 Task: Select Volume
Action: Mouse moved to (111, 7)
Screenshot: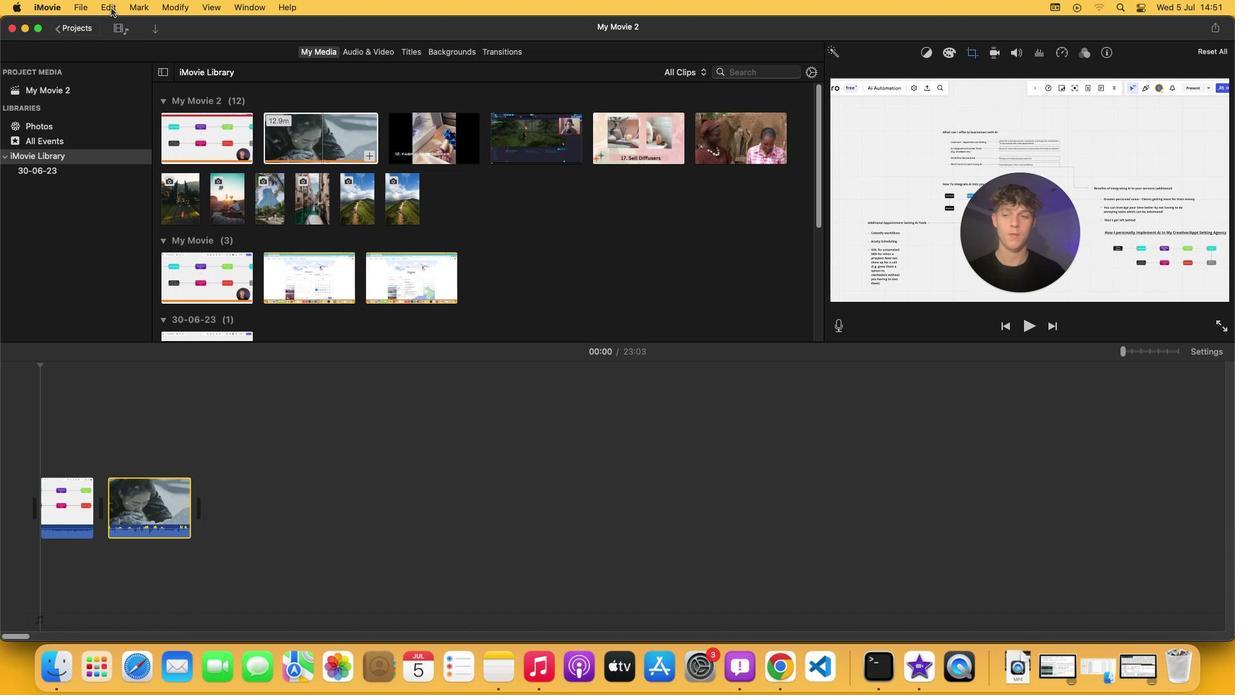 
Action: Mouse pressed left at (111, 7)
Screenshot: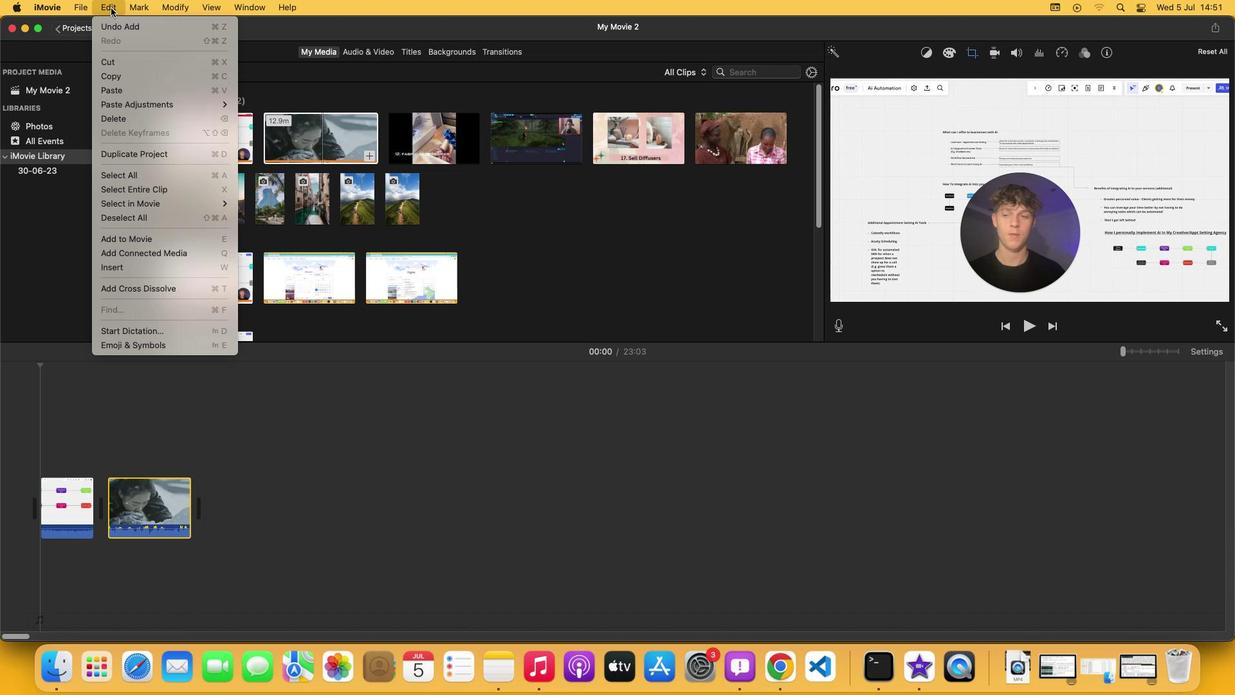 
Action: Mouse moved to (142, 107)
Screenshot: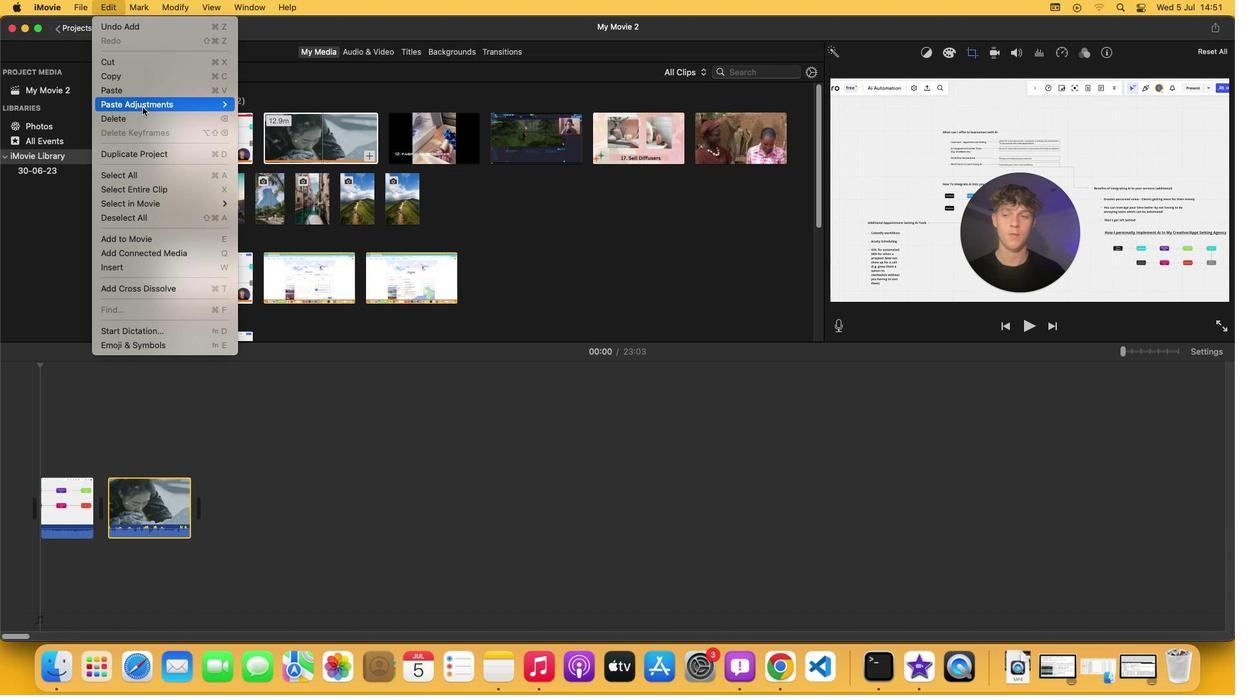 
Action: Mouse pressed left at (142, 107)
Screenshot: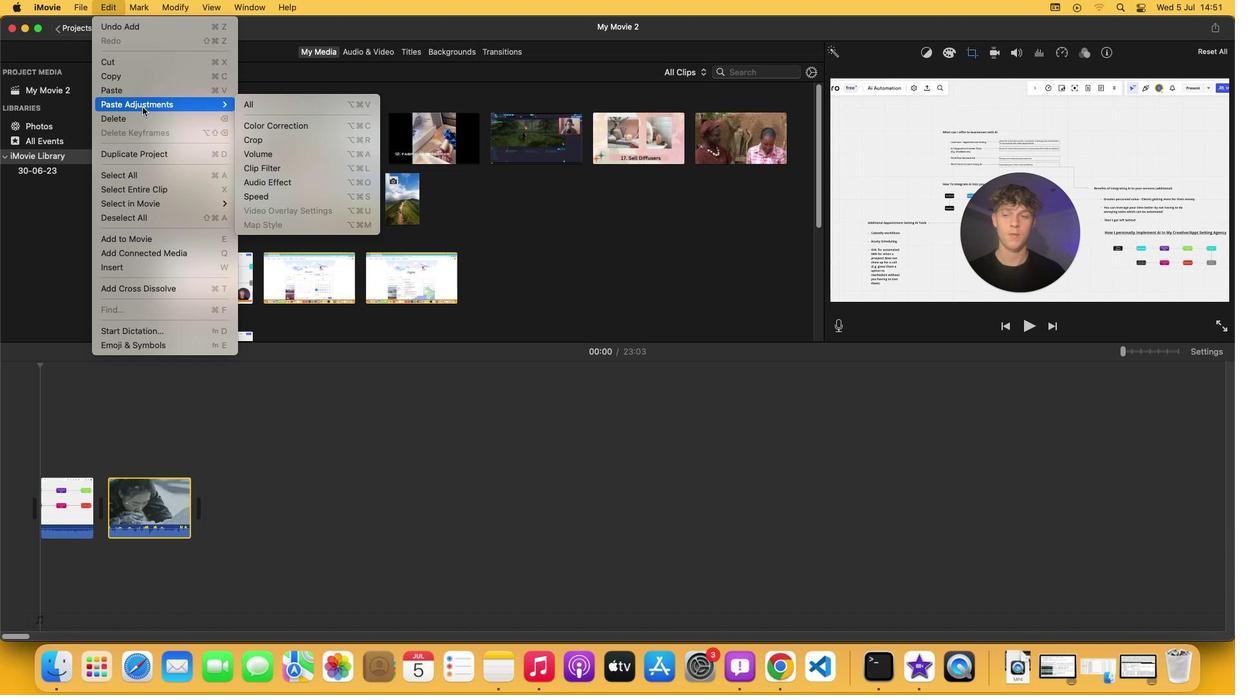 
Action: Mouse moved to (252, 154)
Screenshot: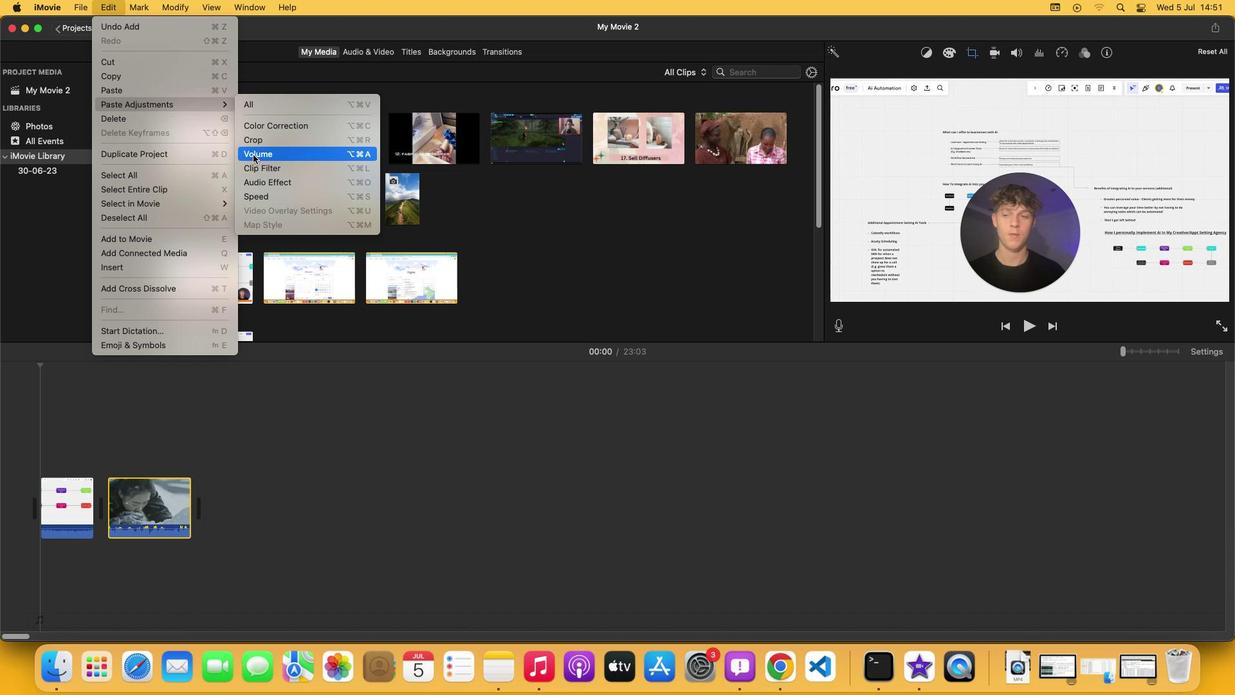 
Action: Mouse pressed left at (252, 154)
Screenshot: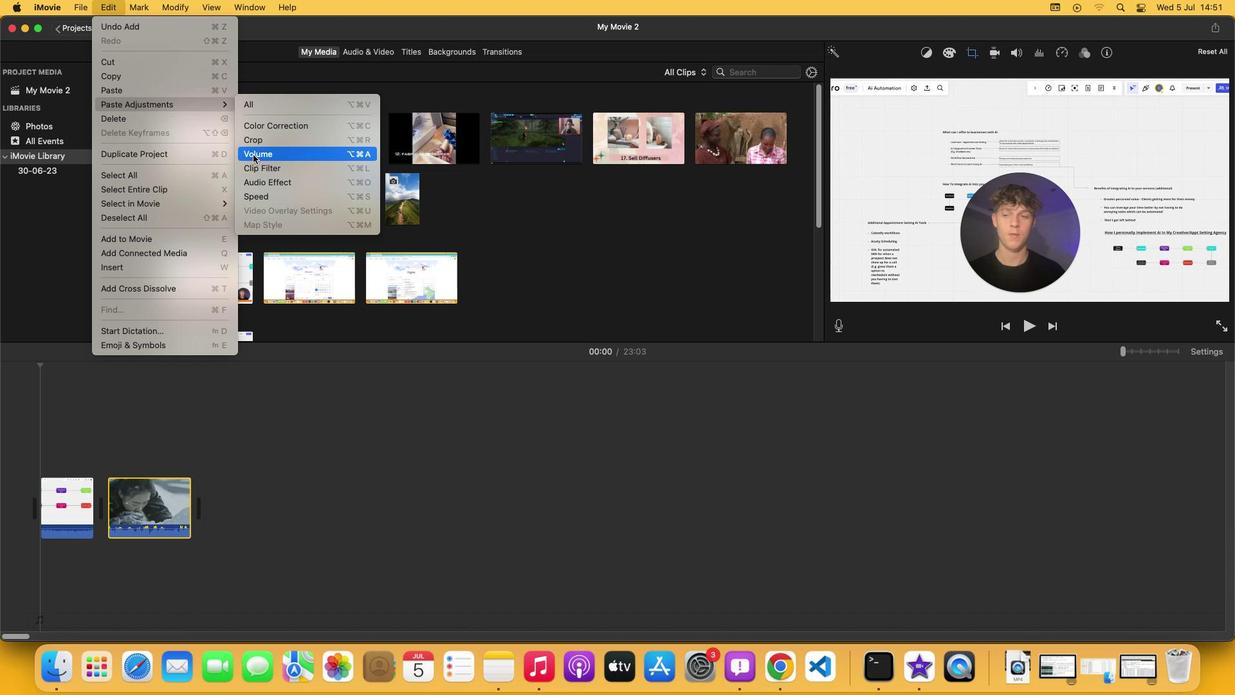 
